 Task: Schedule a coding meetup for next Thursday at 8:00 PM.
Action: Mouse moved to (92, 240)
Screenshot: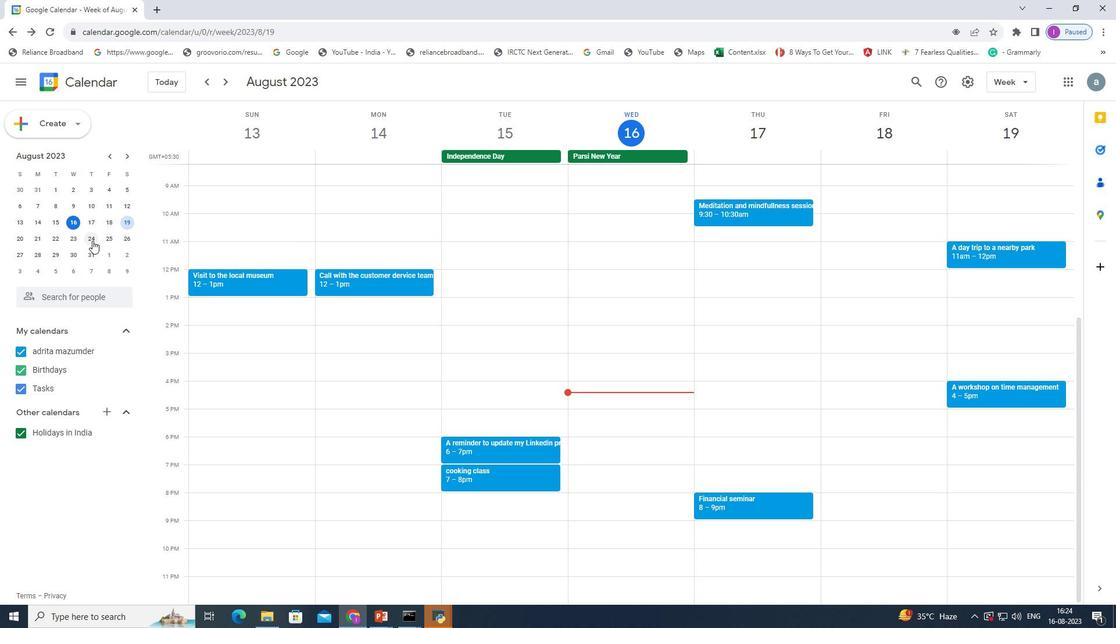 
Action: Mouse pressed left at (92, 240)
Screenshot: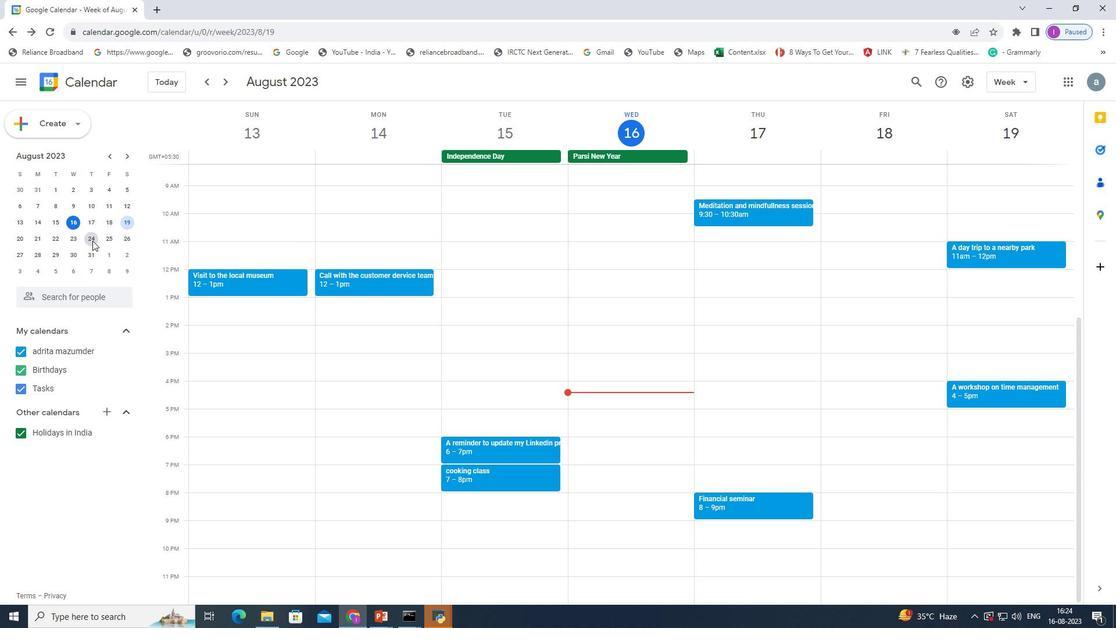 
Action: Mouse pressed left at (92, 240)
Screenshot: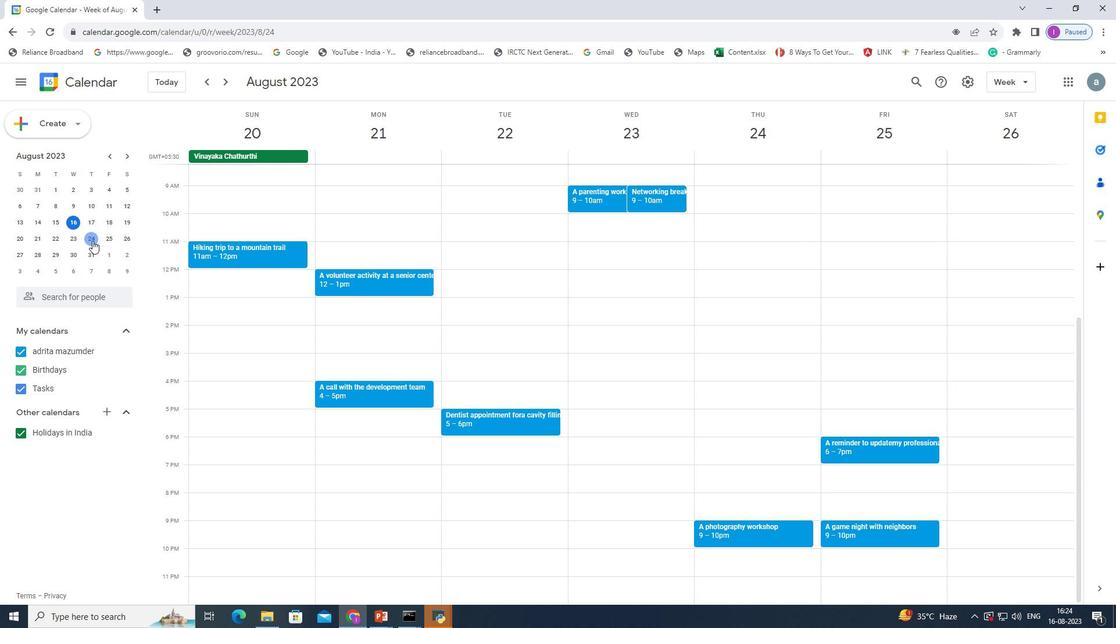 
Action: Mouse moved to (207, 499)
Screenshot: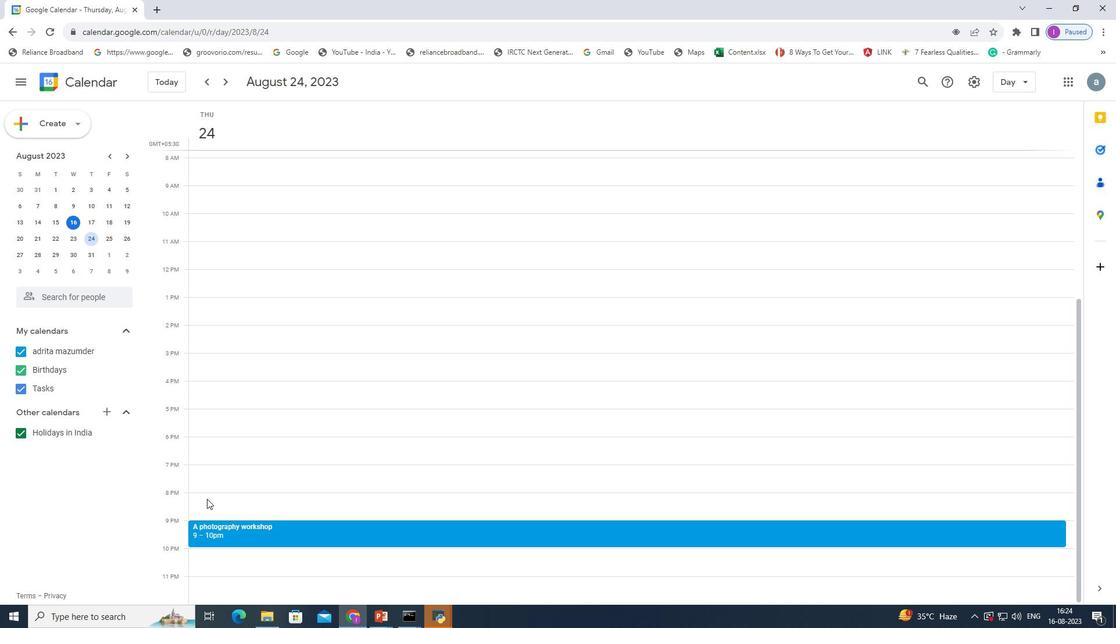 
Action: Mouse pressed left at (207, 499)
Screenshot: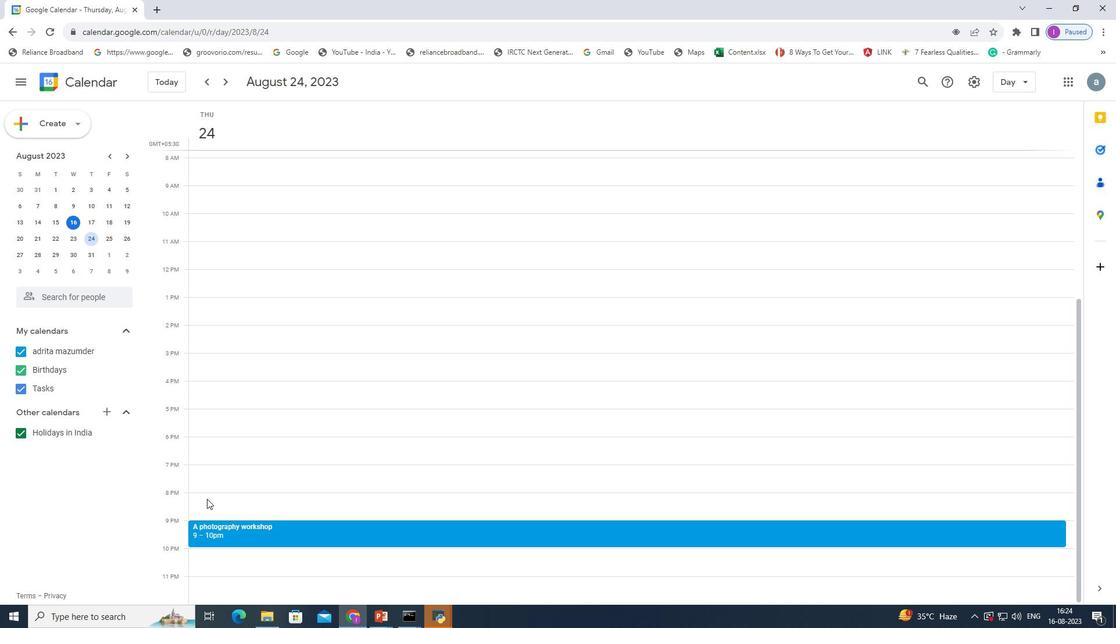 
Action: Mouse moved to (562, 229)
Screenshot: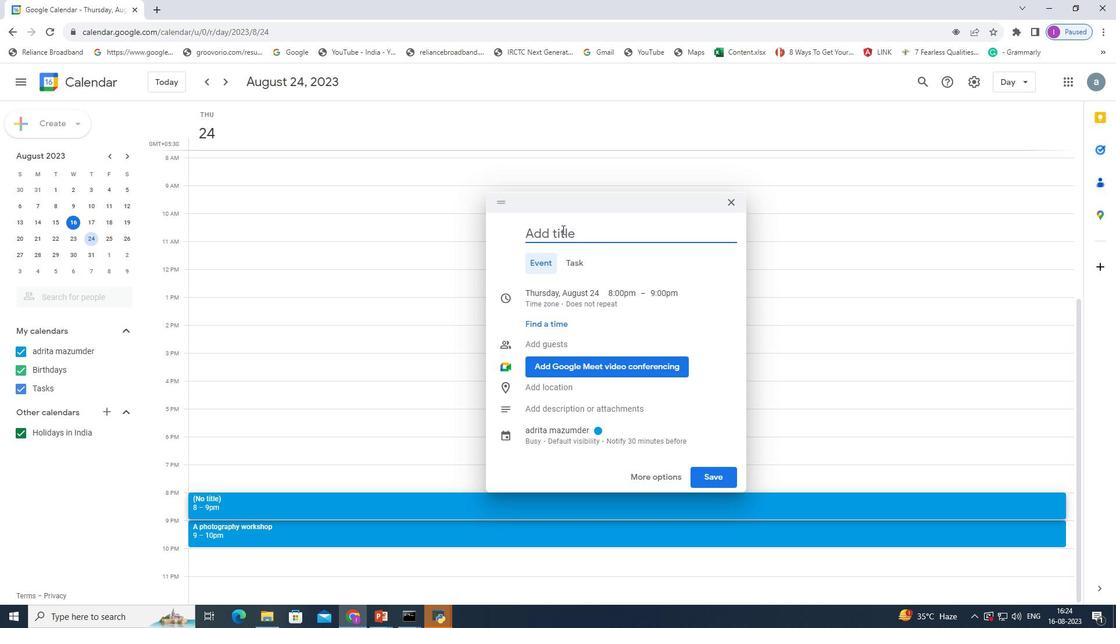 
Action: Mouse pressed left at (562, 229)
Screenshot: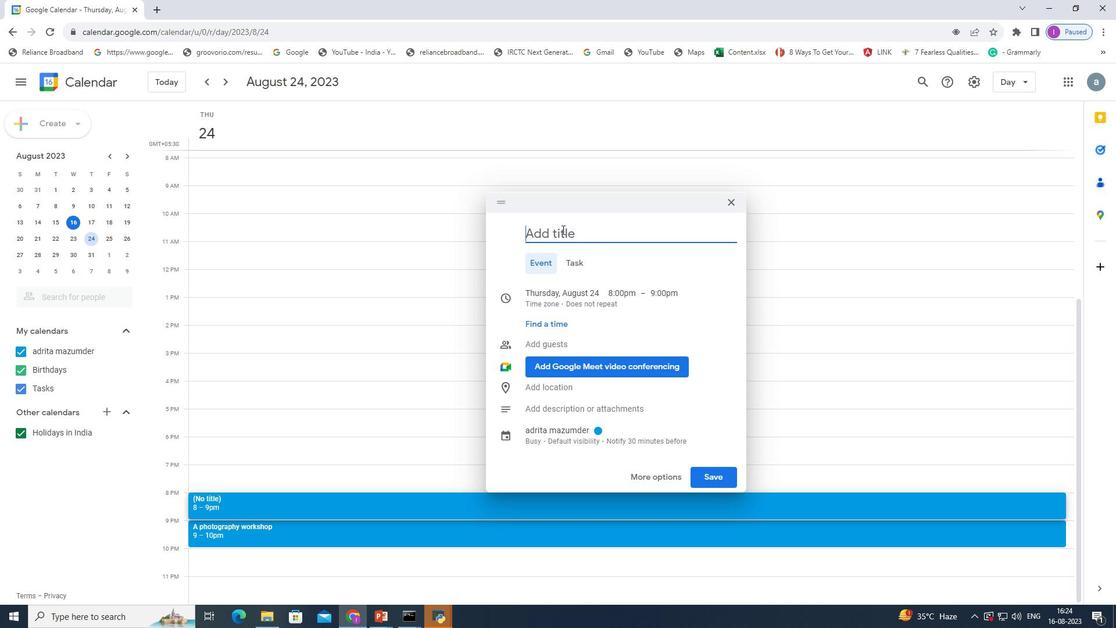 
Action: Mouse moved to (563, 227)
Screenshot: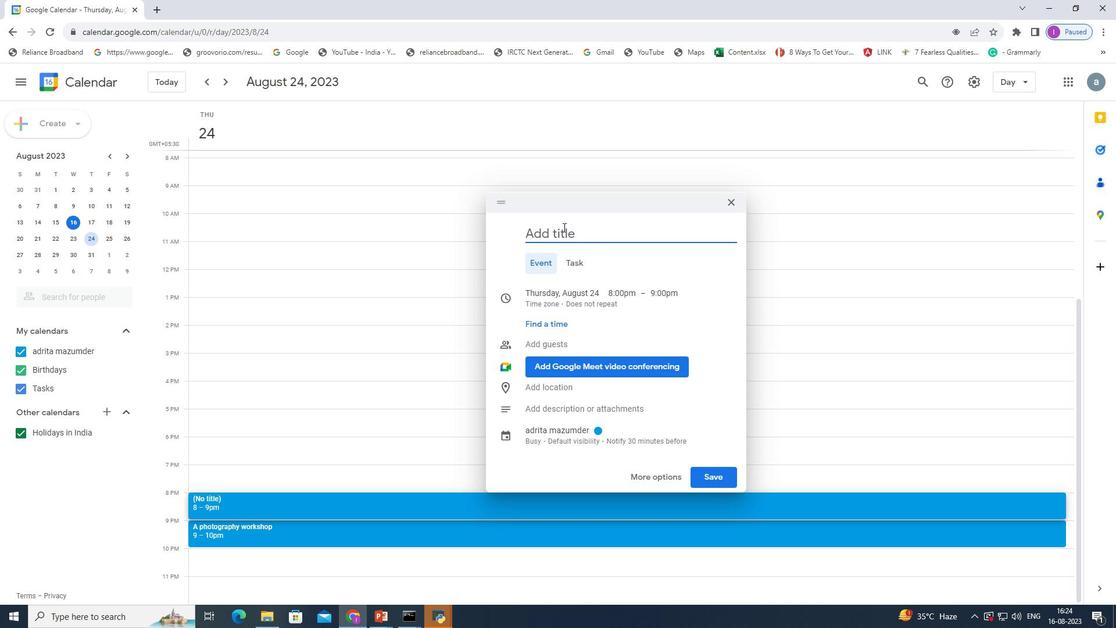 
Action: Key pressed <Key.shift>A<Key.space>
Screenshot: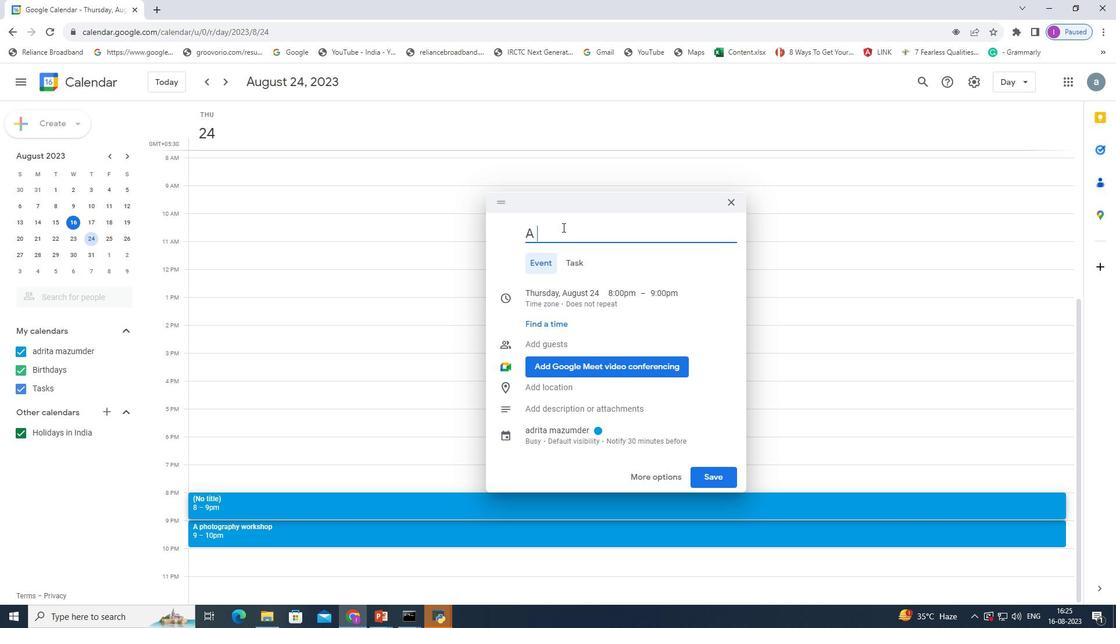 
Action: Mouse moved to (563, 227)
Screenshot: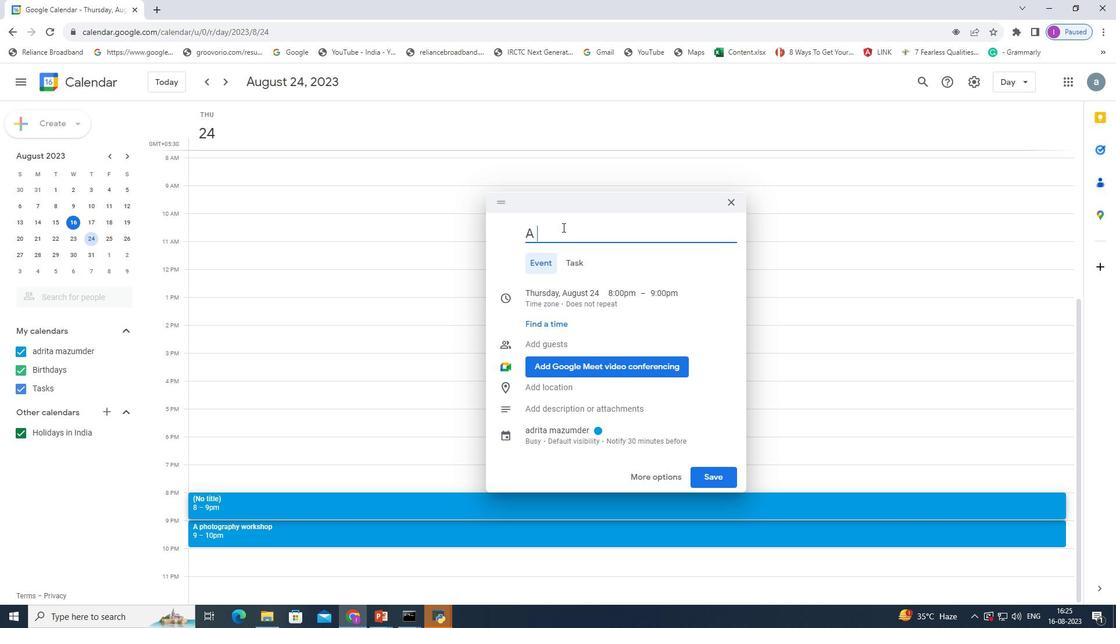 
Action: Key pressed coding<Key.space>meetup
Screenshot: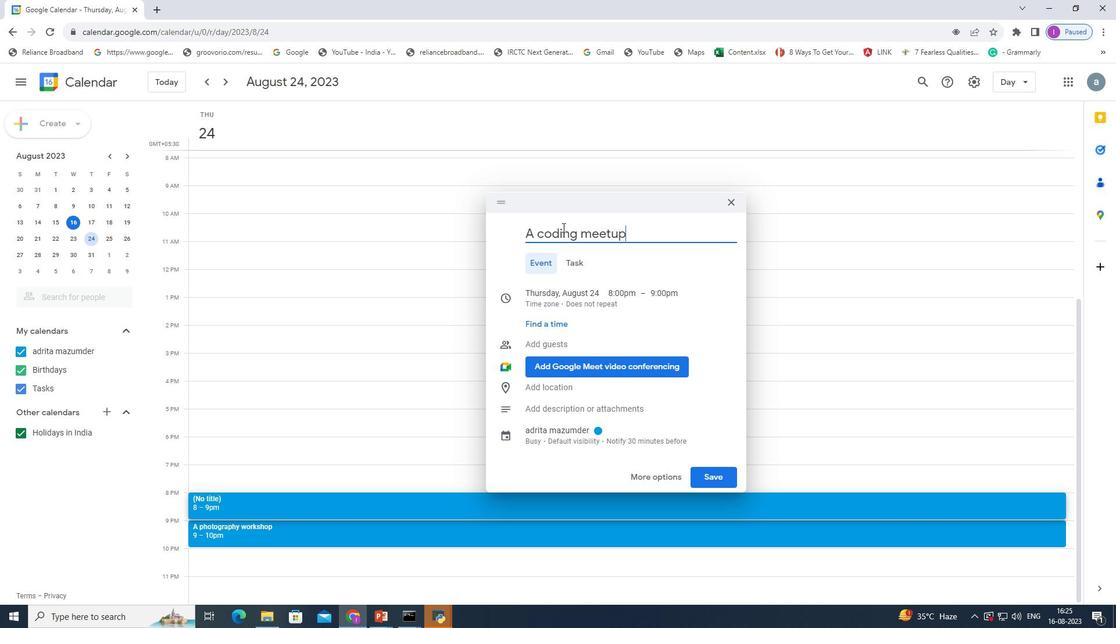 
Action: Mouse moved to (713, 481)
Screenshot: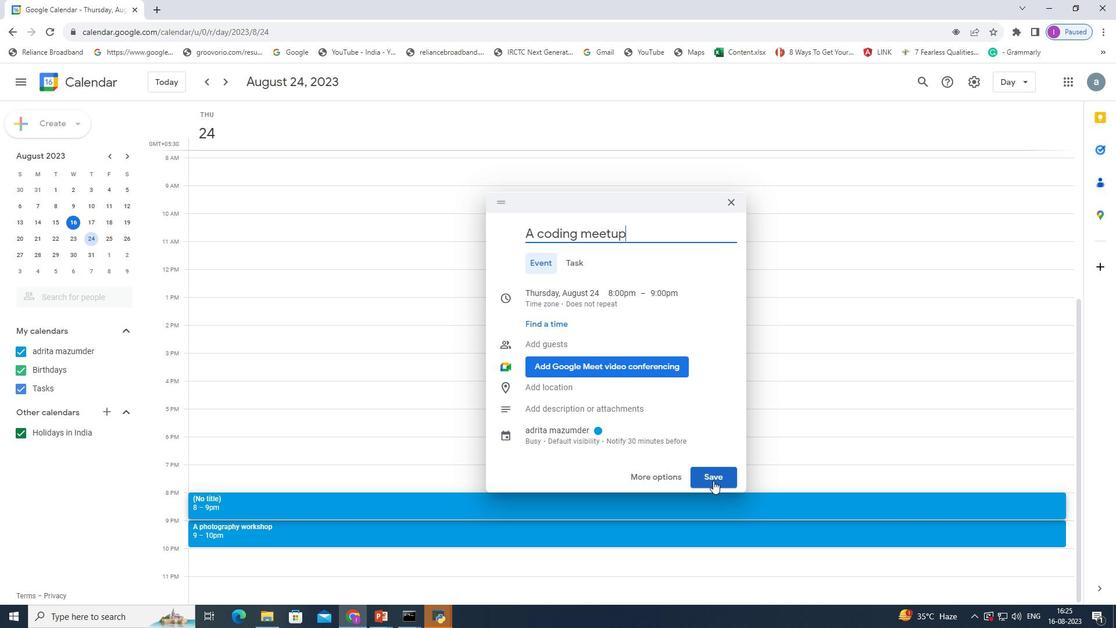 
Action: Mouse pressed left at (713, 481)
Screenshot: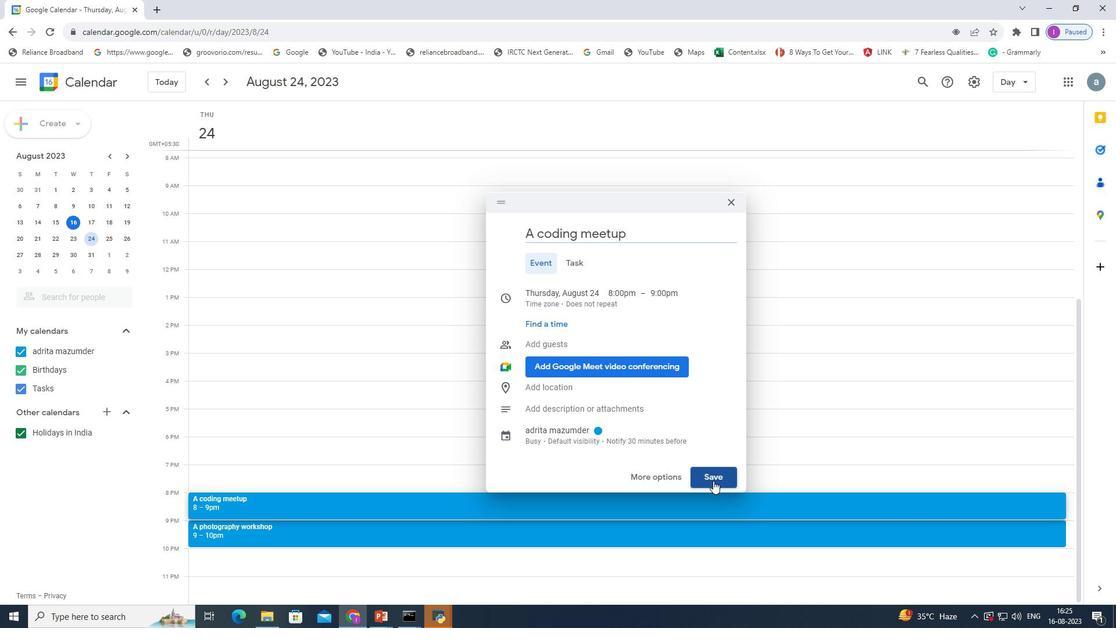 
Action: Mouse moved to (766, 397)
Screenshot: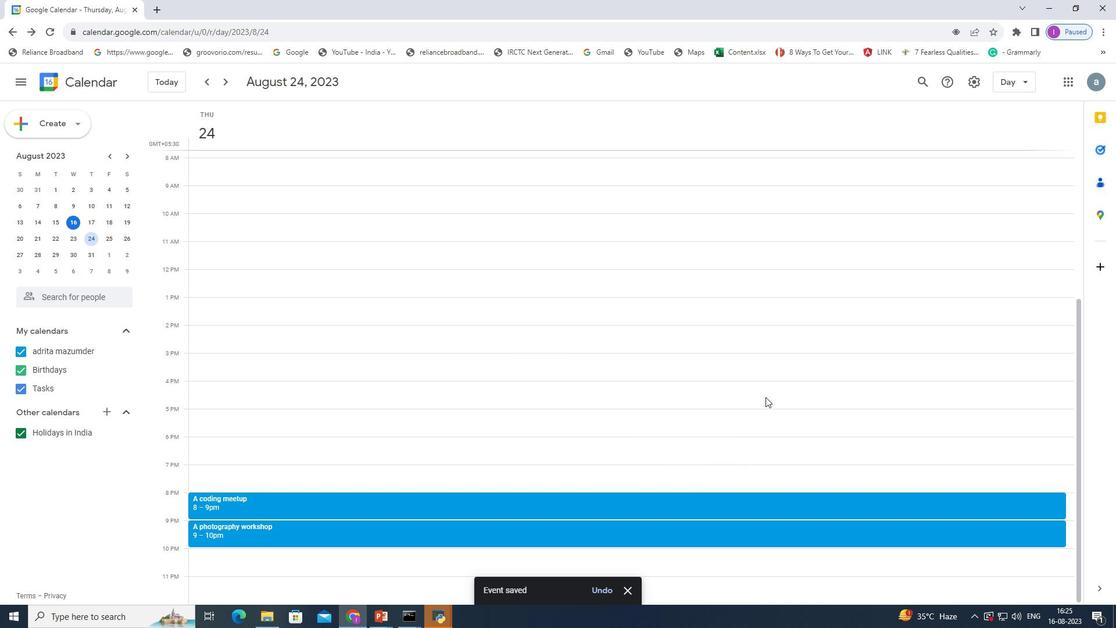 
